 Task: Start in the project AgileGlobe the sprint 'Database Migration Sprint', with a duration of 1 week. Start in the project AgileGlobe the sprint 'Database Migration Sprint', with a duration of 3 weeks. Start in the project AgileGlobe the sprint 'Database Migration Sprint', with a duration of 2 weeks
Action: Mouse moved to (1278, 224)
Screenshot: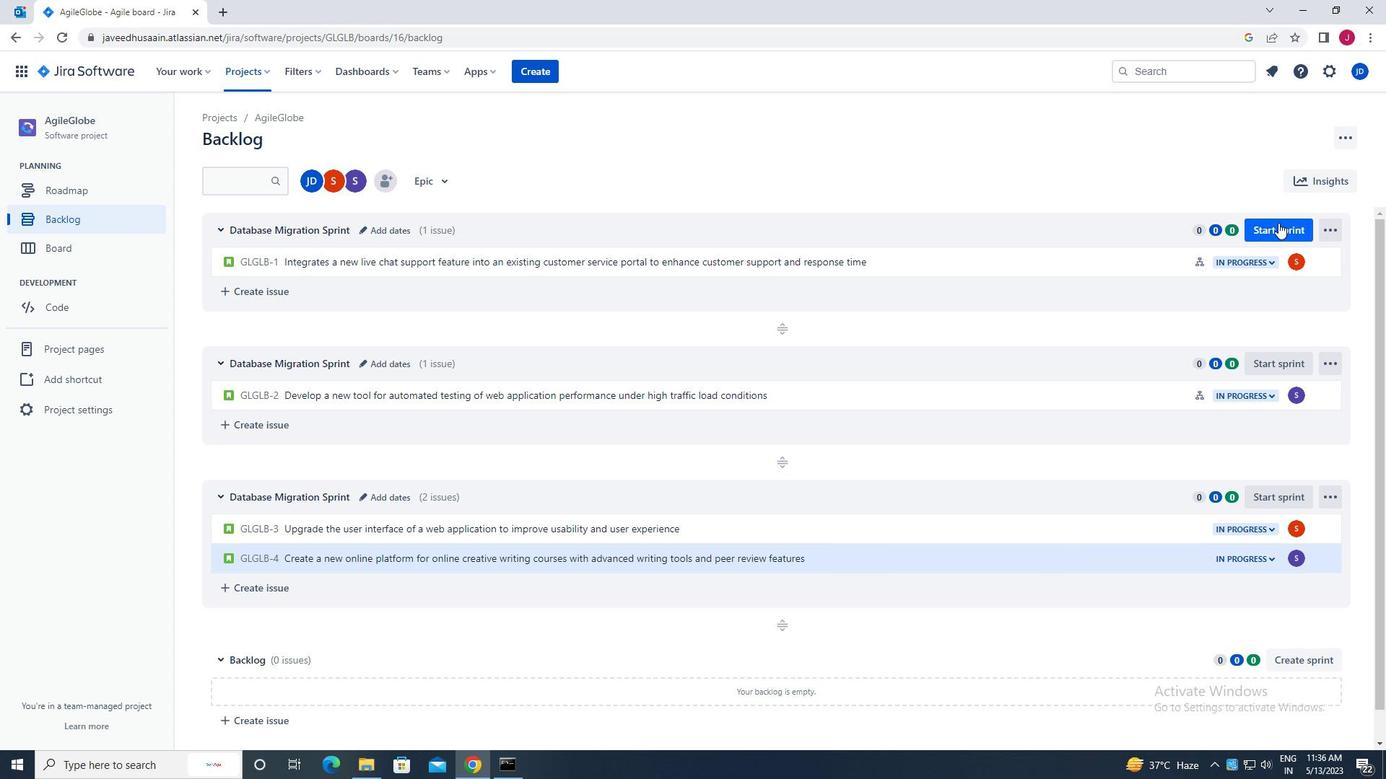 
Action: Mouse pressed left at (1278, 224)
Screenshot: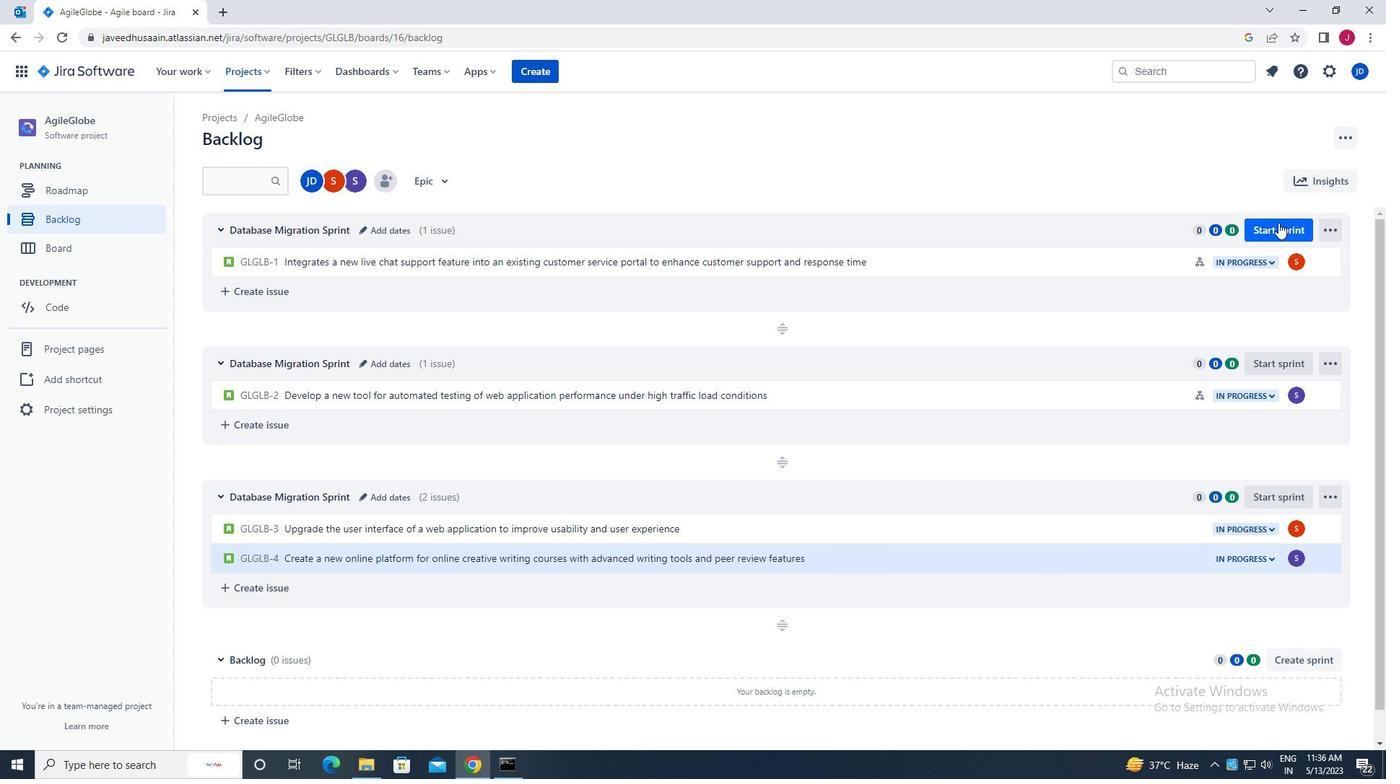 
Action: Mouse moved to (584, 251)
Screenshot: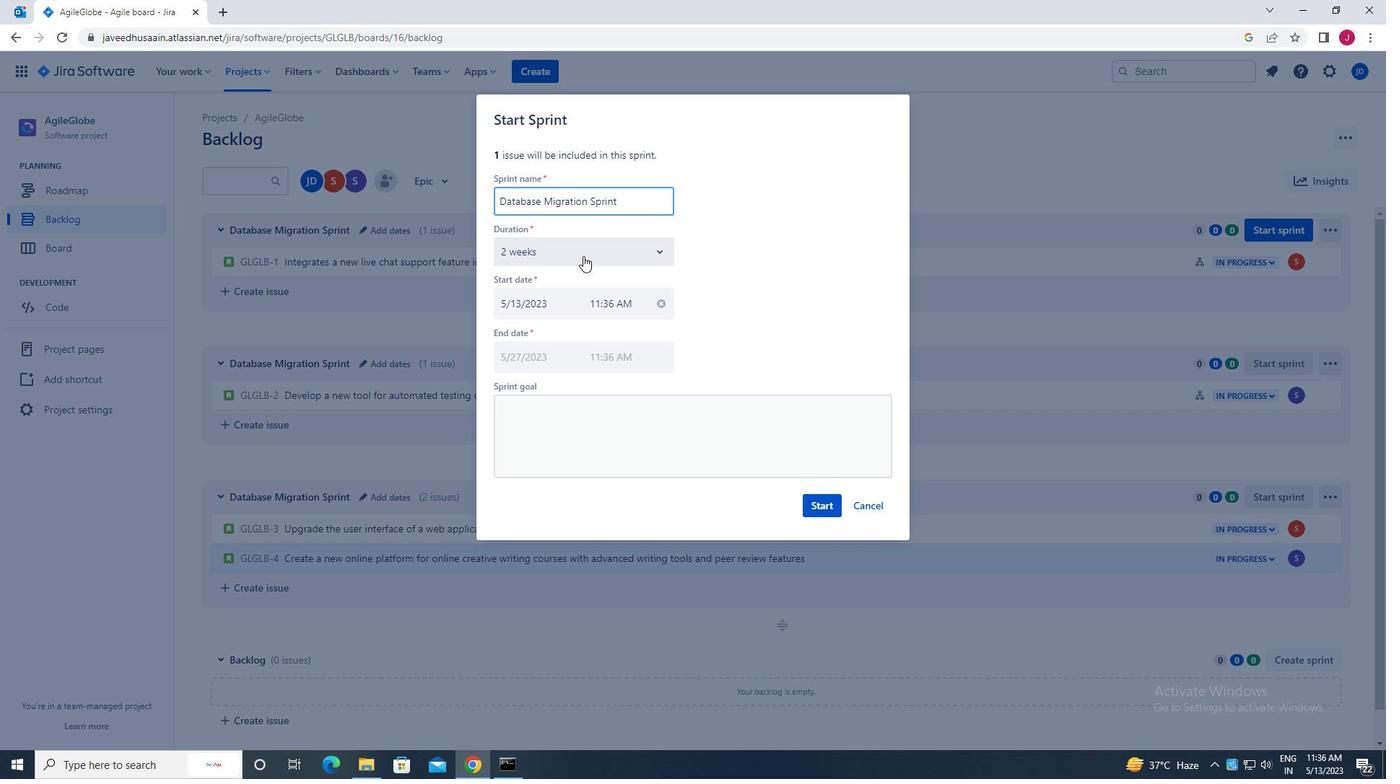 
Action: Mouse pressed left at (584, 251)
Screenshot: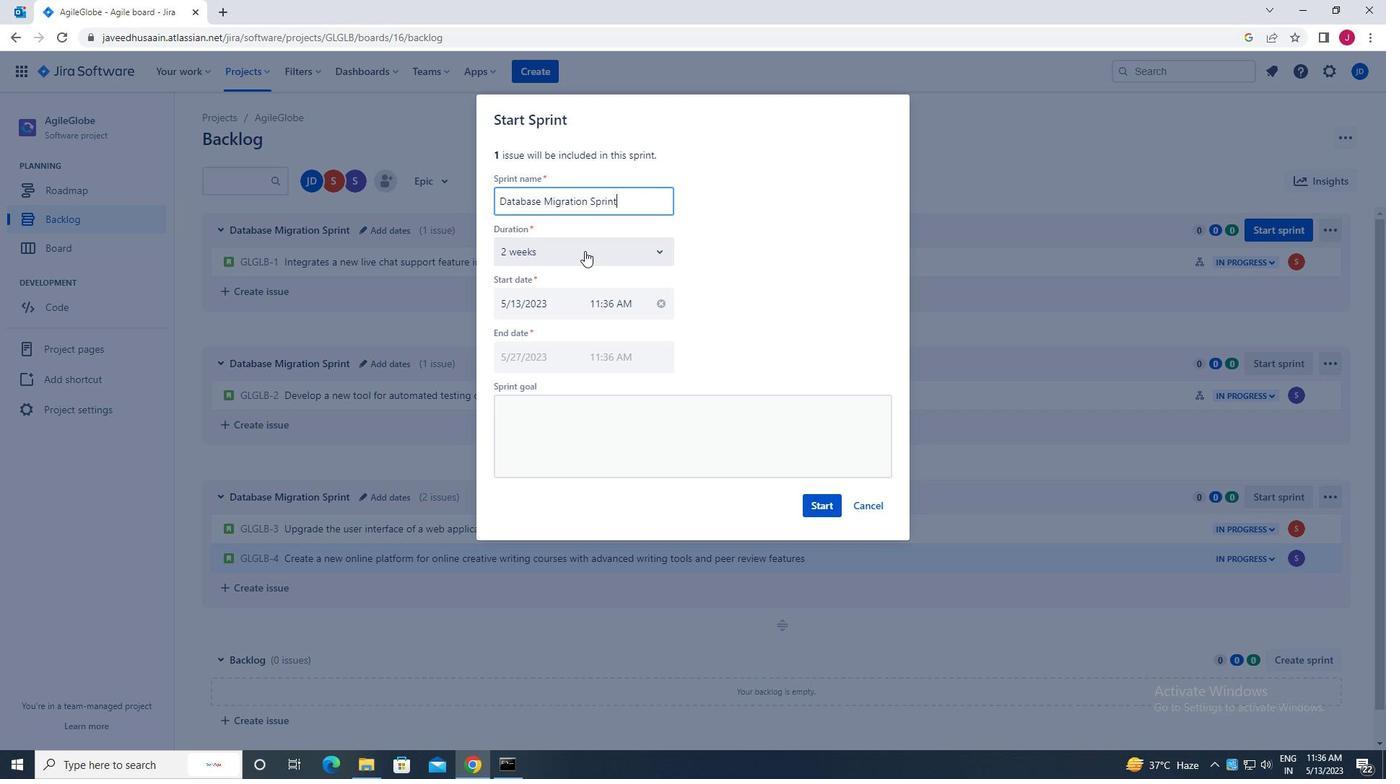 
Action: Mouse moved to (554, 288)
Screenshot: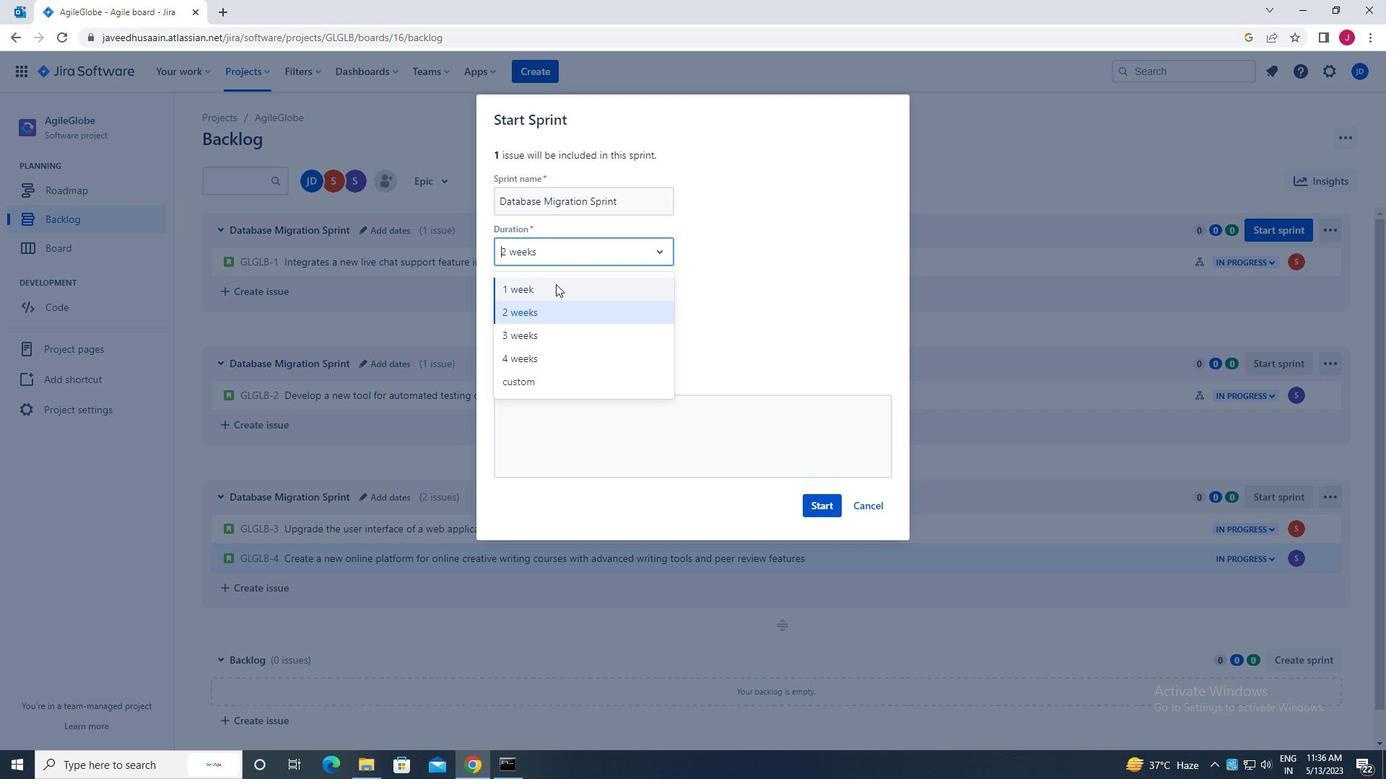 
Action: Mouse pressed left at (554, 288)
Screenshot: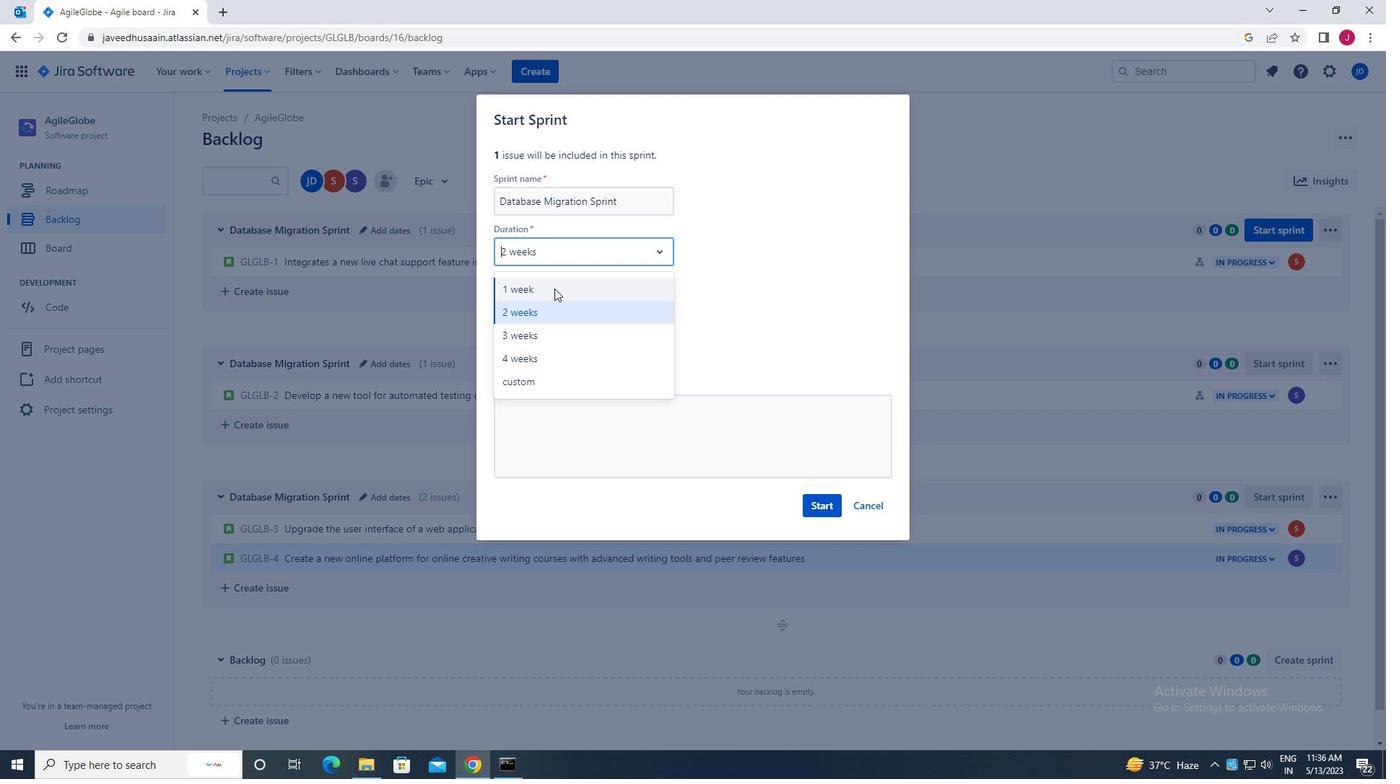 
Action: Mouse moved to (814, 507)
Screenshot: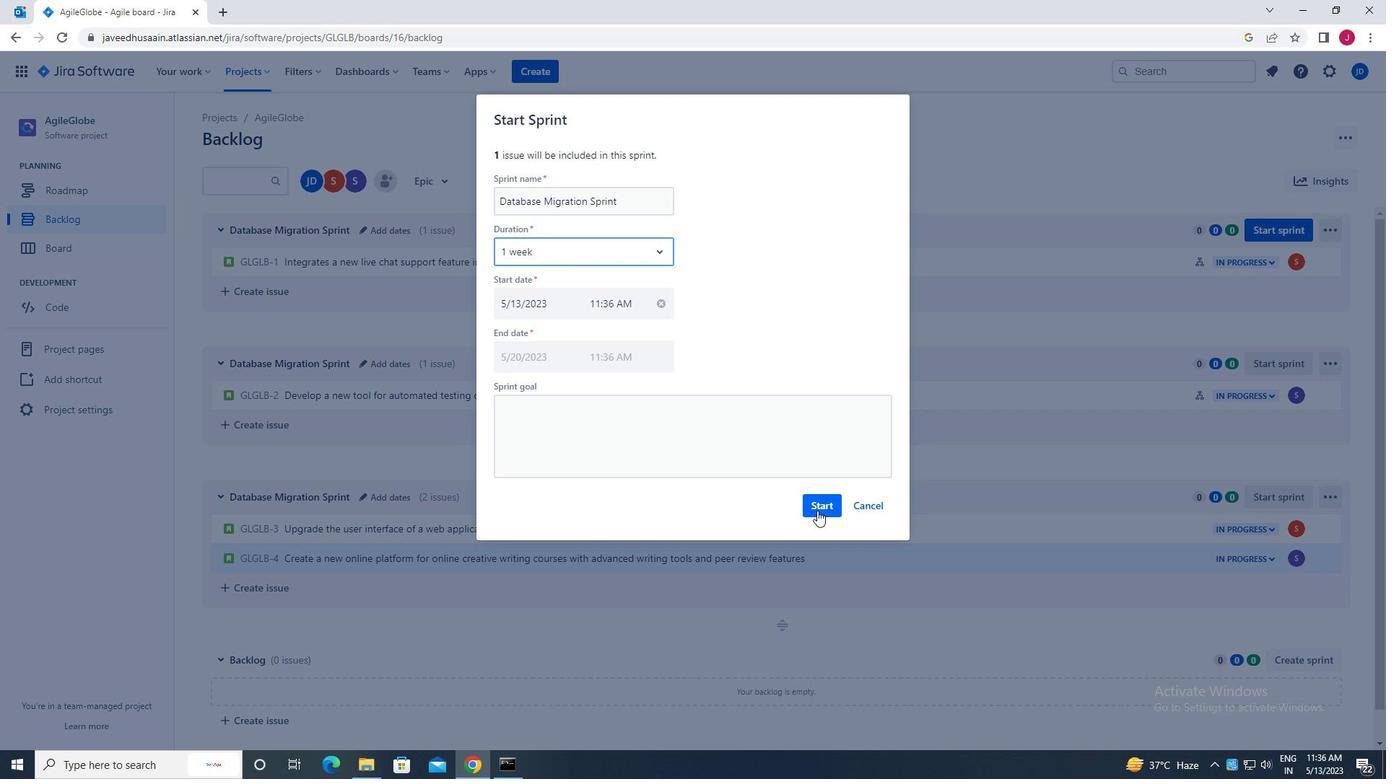 
Action: Mouse pressed left at (814, 507)
Screenshot: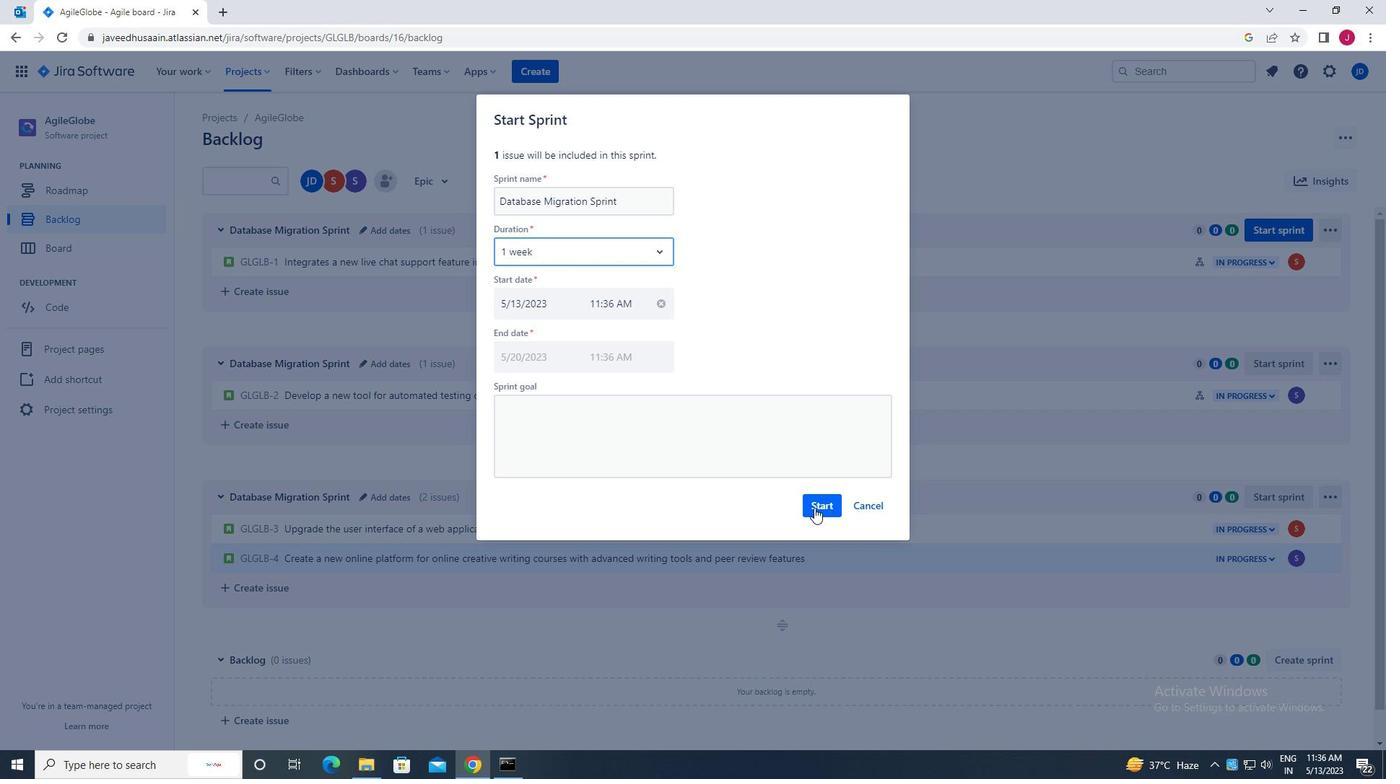 
Action: Mouse moved to (85, 220)
Screenshot: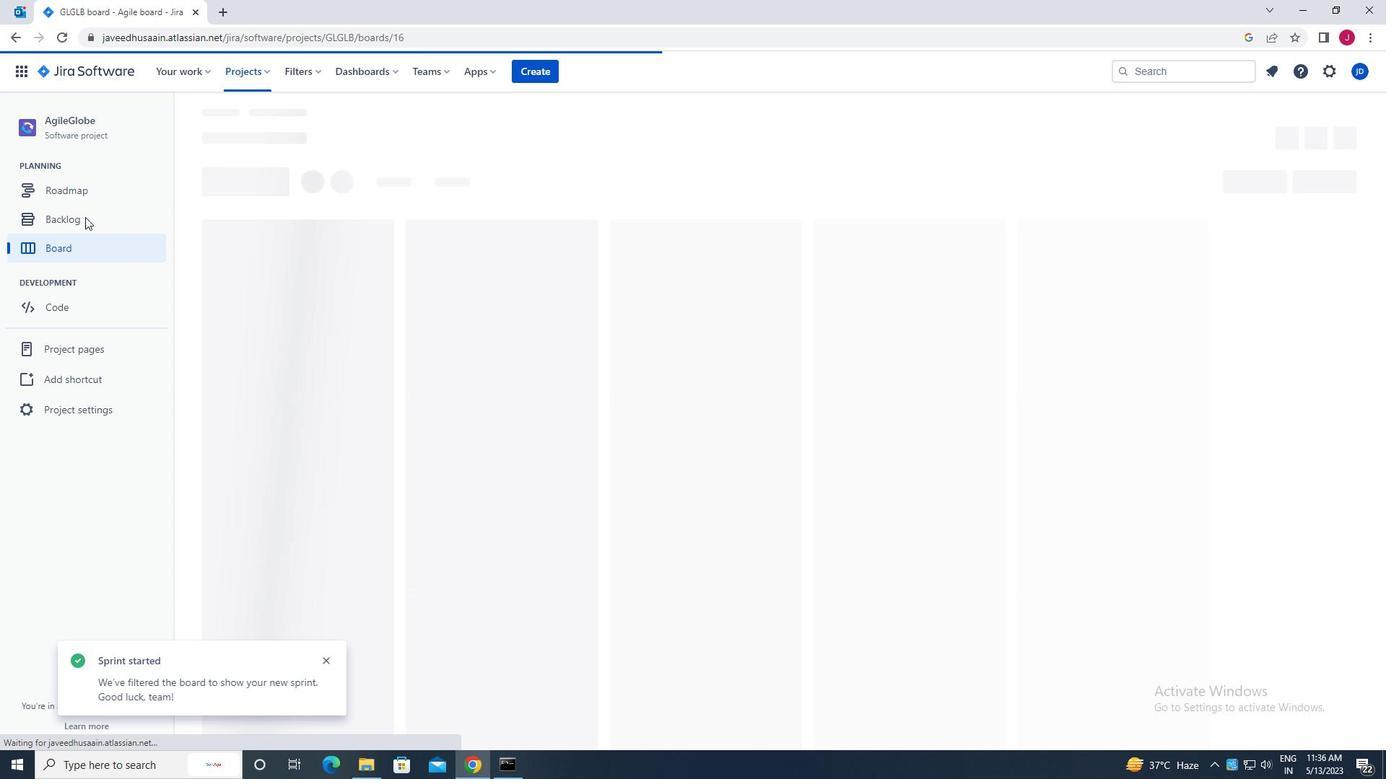 
Action: Mouse pressed left at (85, 220)
Screenshot: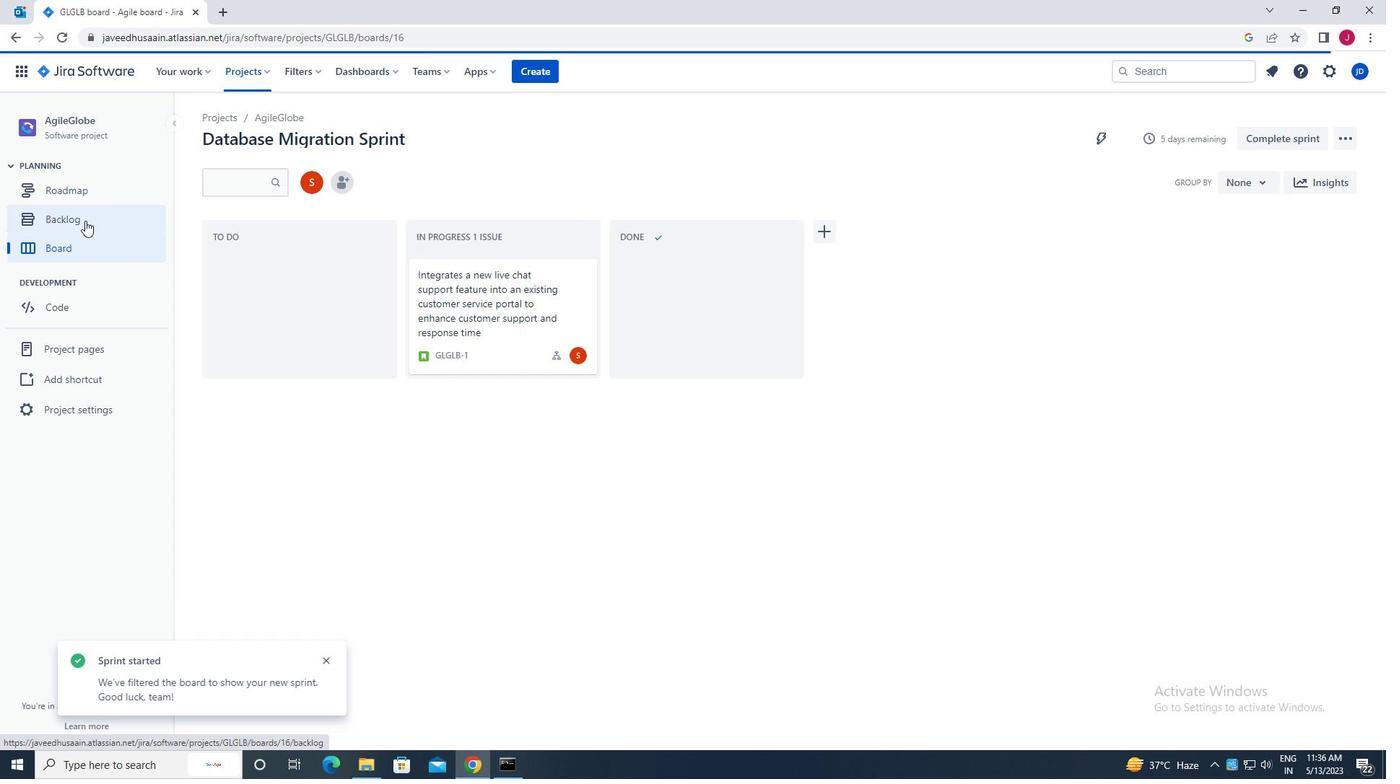 
Action: Mouse moved to (1279, 358)
Screenshot: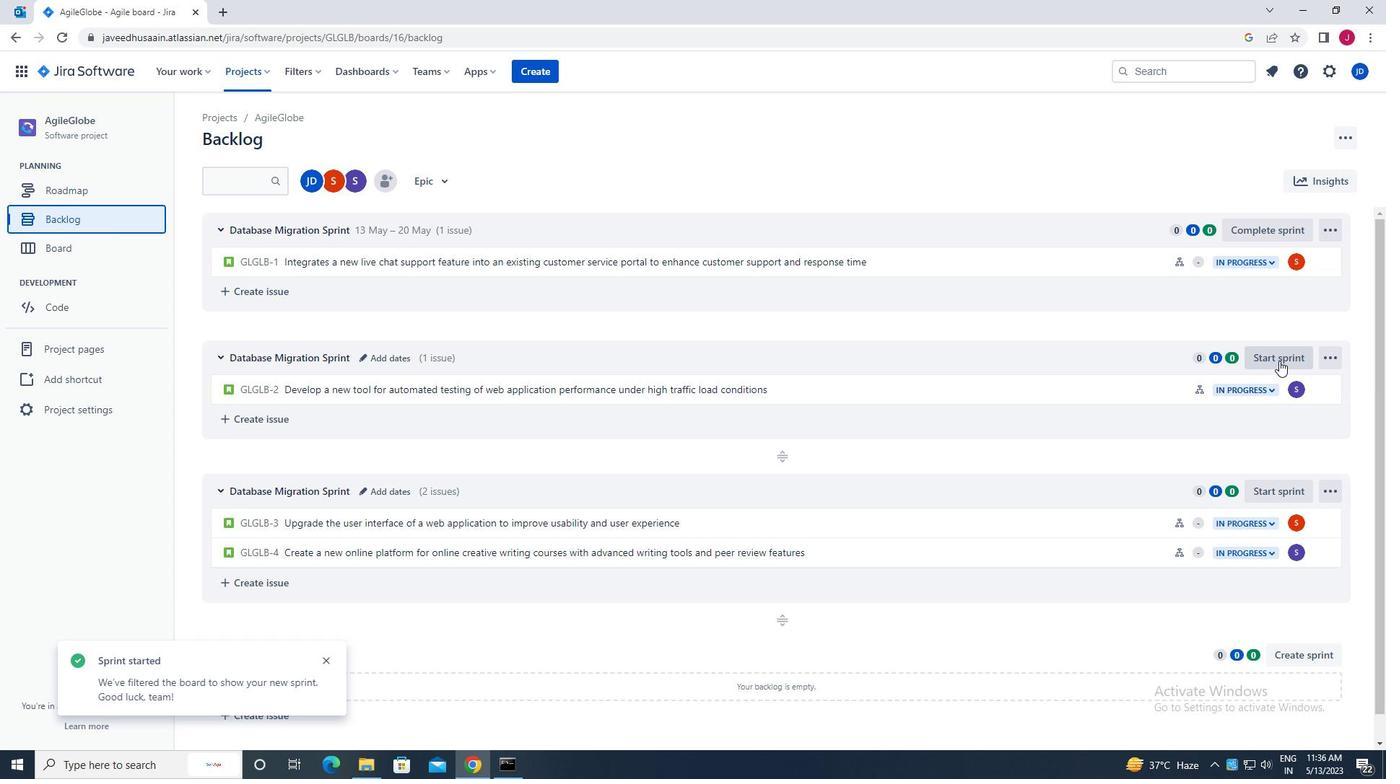 
Action: Mouse pressed left at (1279, 358)
Screenshot: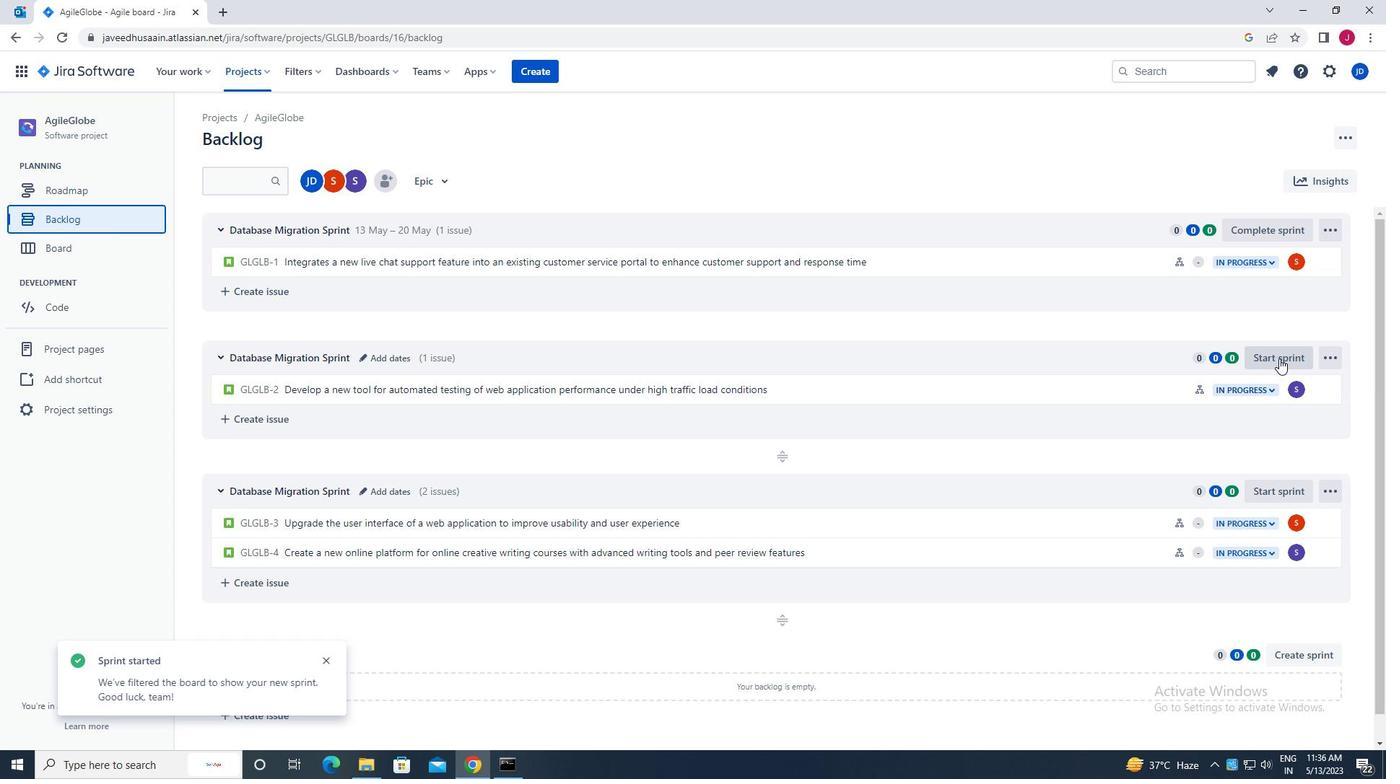 
Action: Mouse moved to (549, 252)
Screenshot: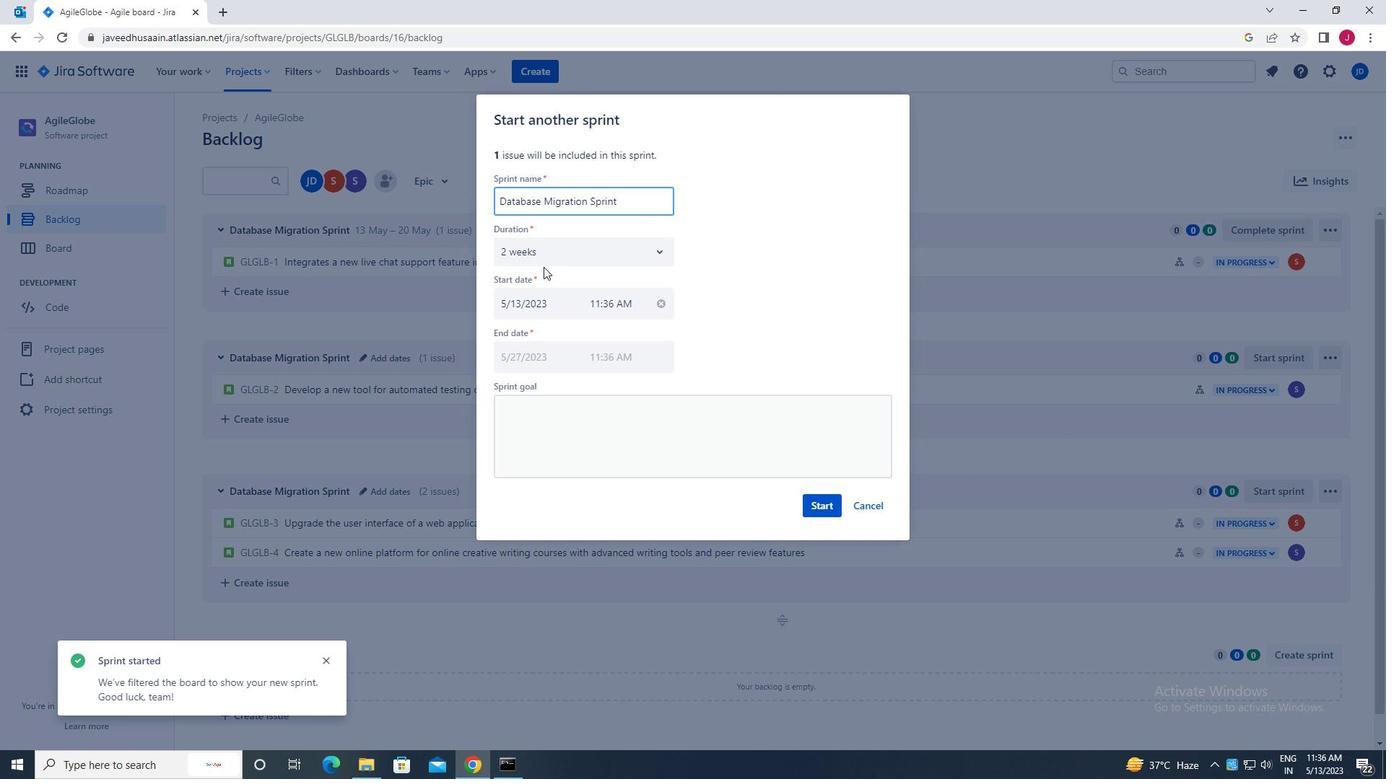 
Action: Mouse pressed left at (549, 252)
Screenshot: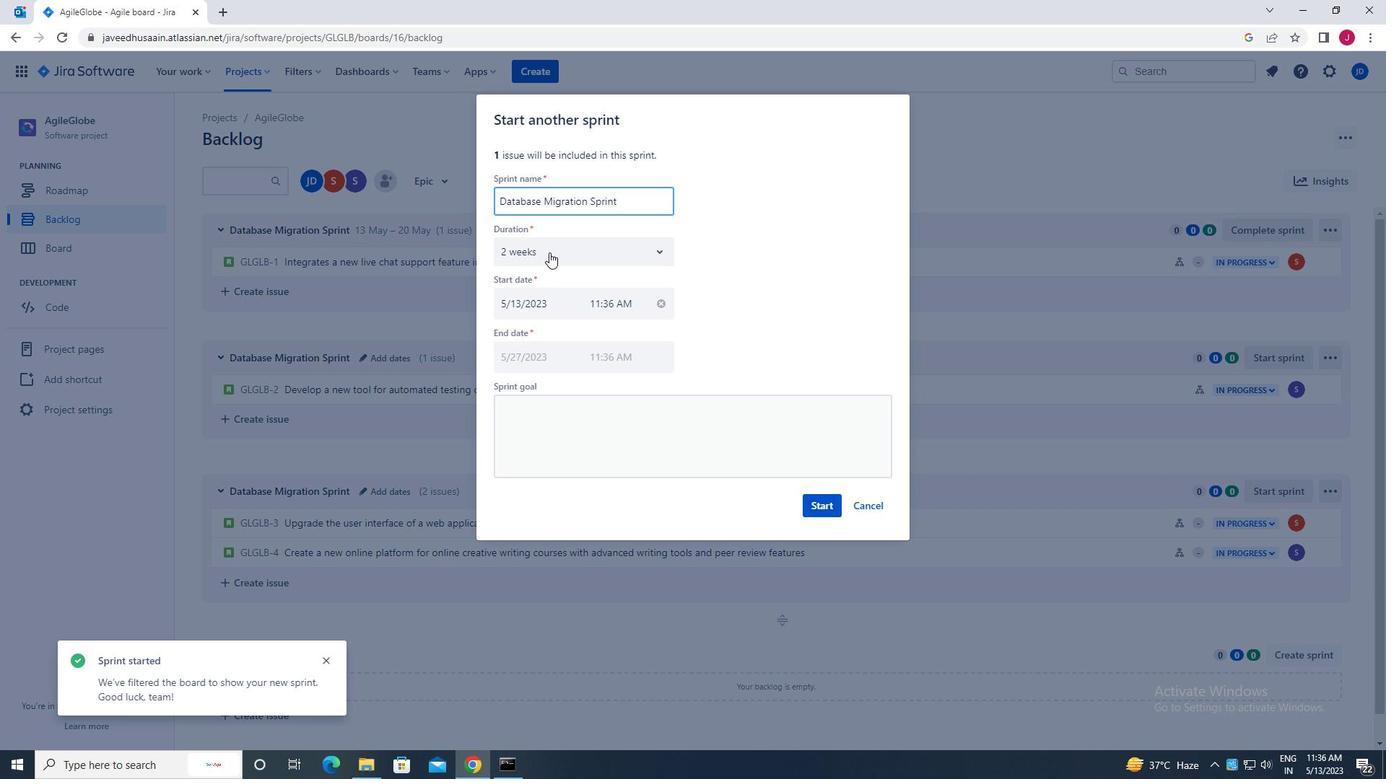 
Action: Mouse moved to (547, 331)
Screenshot: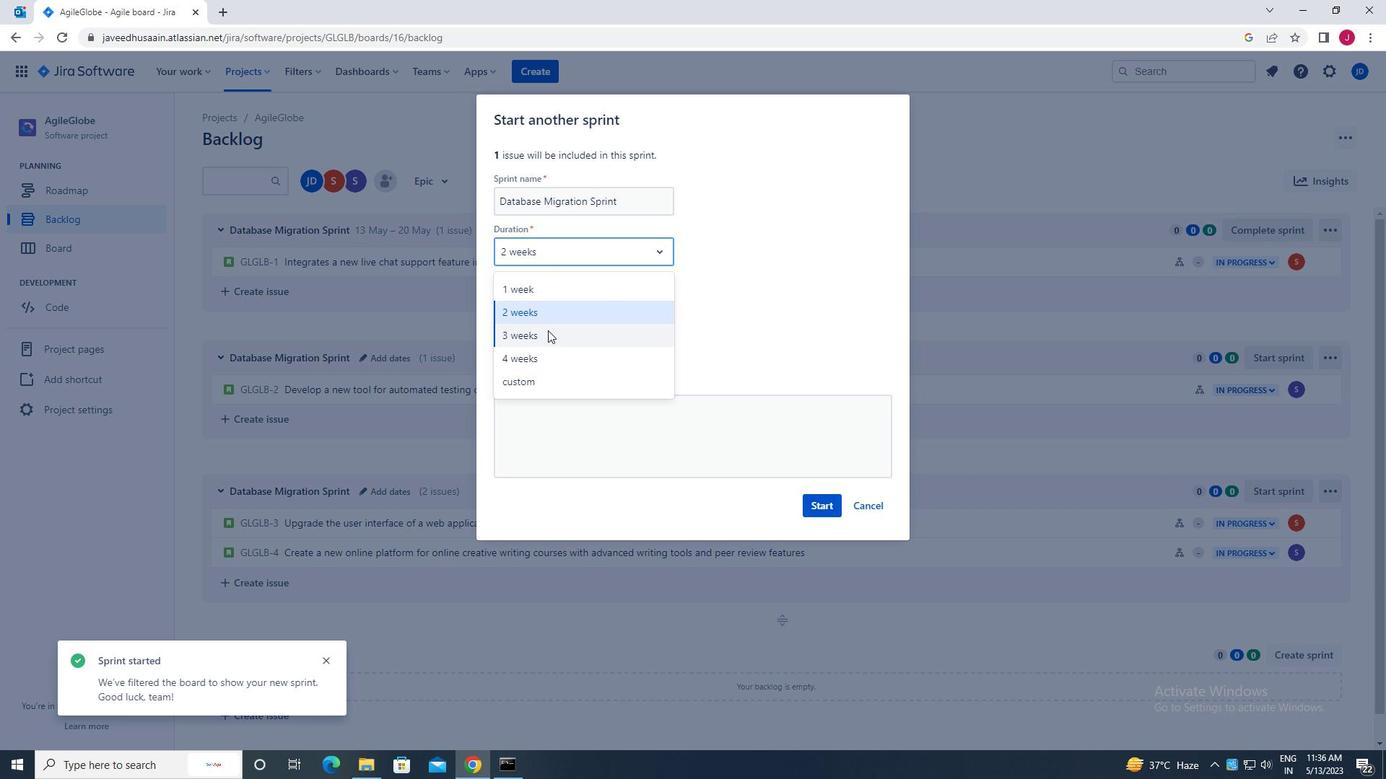 
Action: Mouse pressed left at (547, 331)
Screenshot: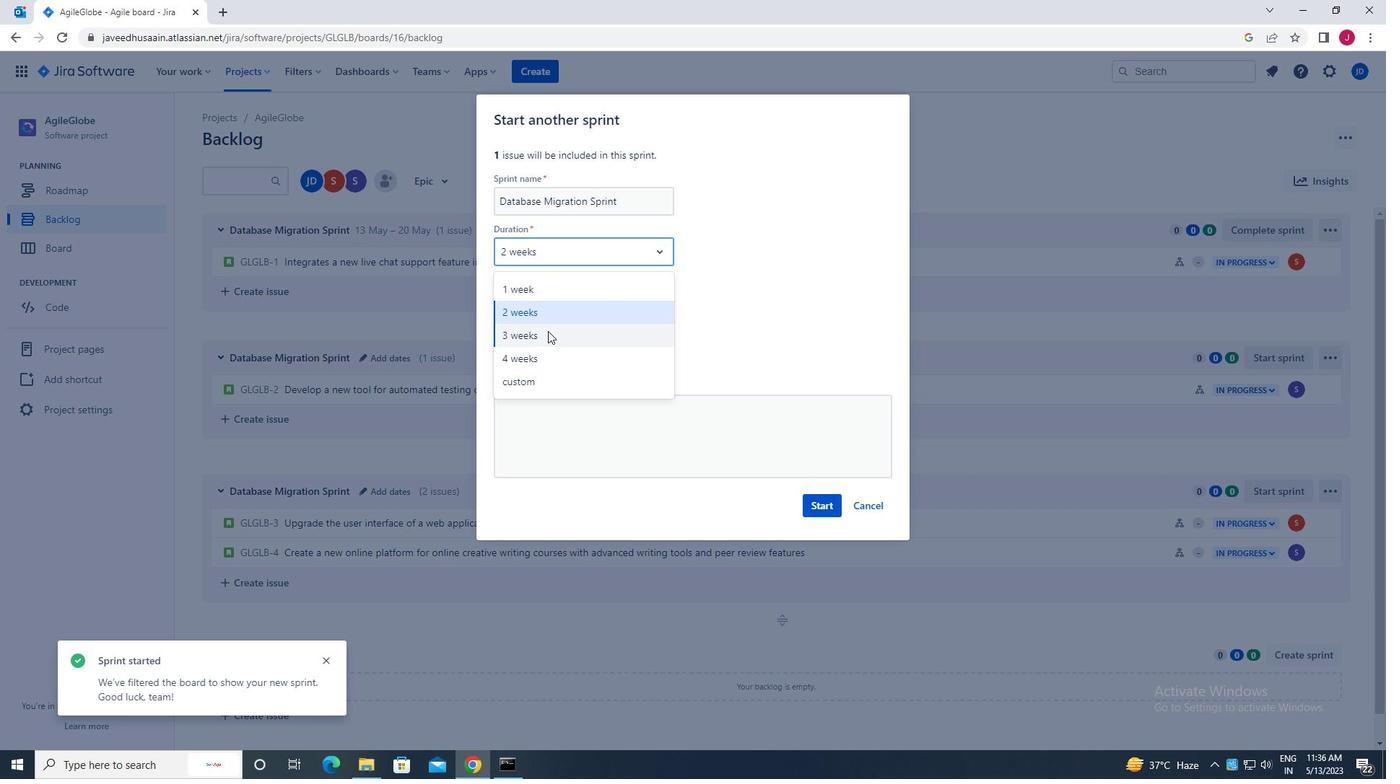 
Action: Mouse moved to (818, 506)
Screenshot: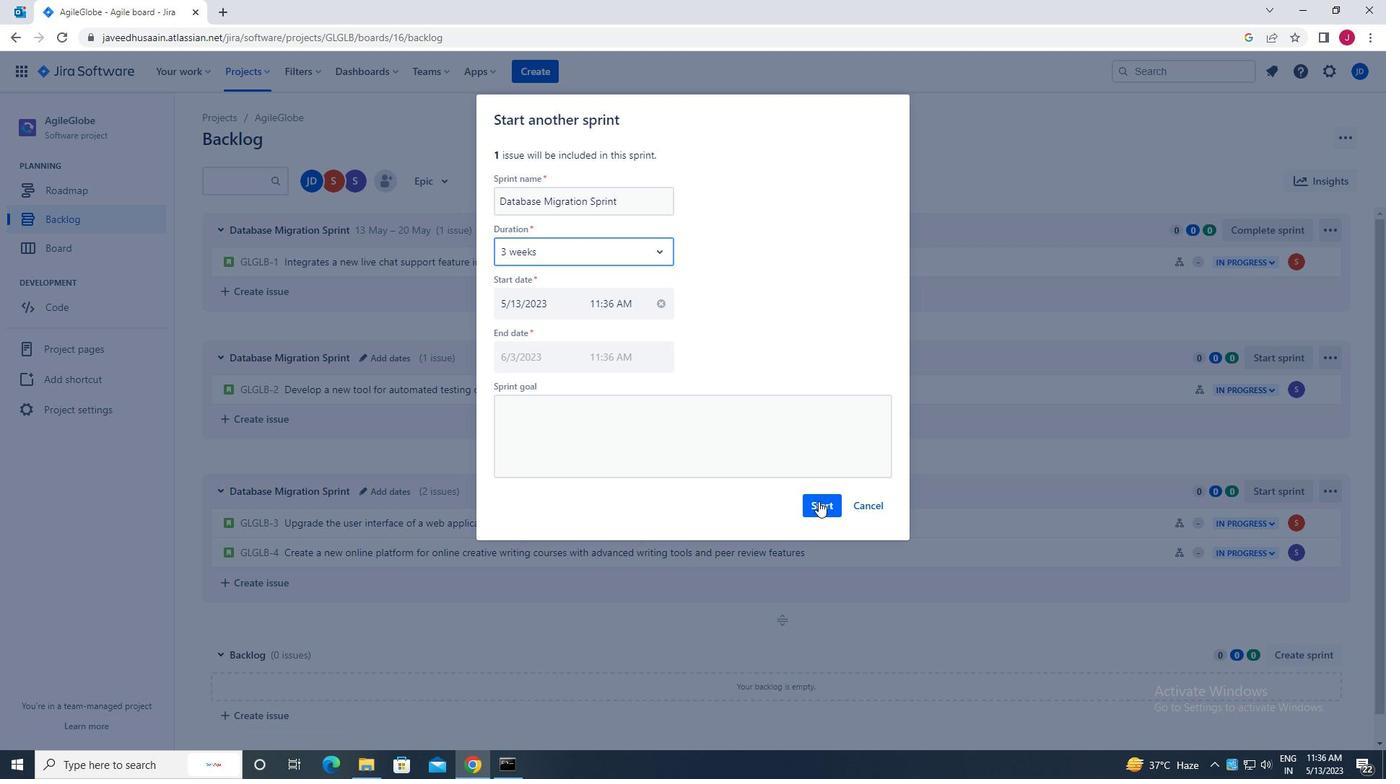 
Action: Mouse pressed left at (818, 506)
Screenshot: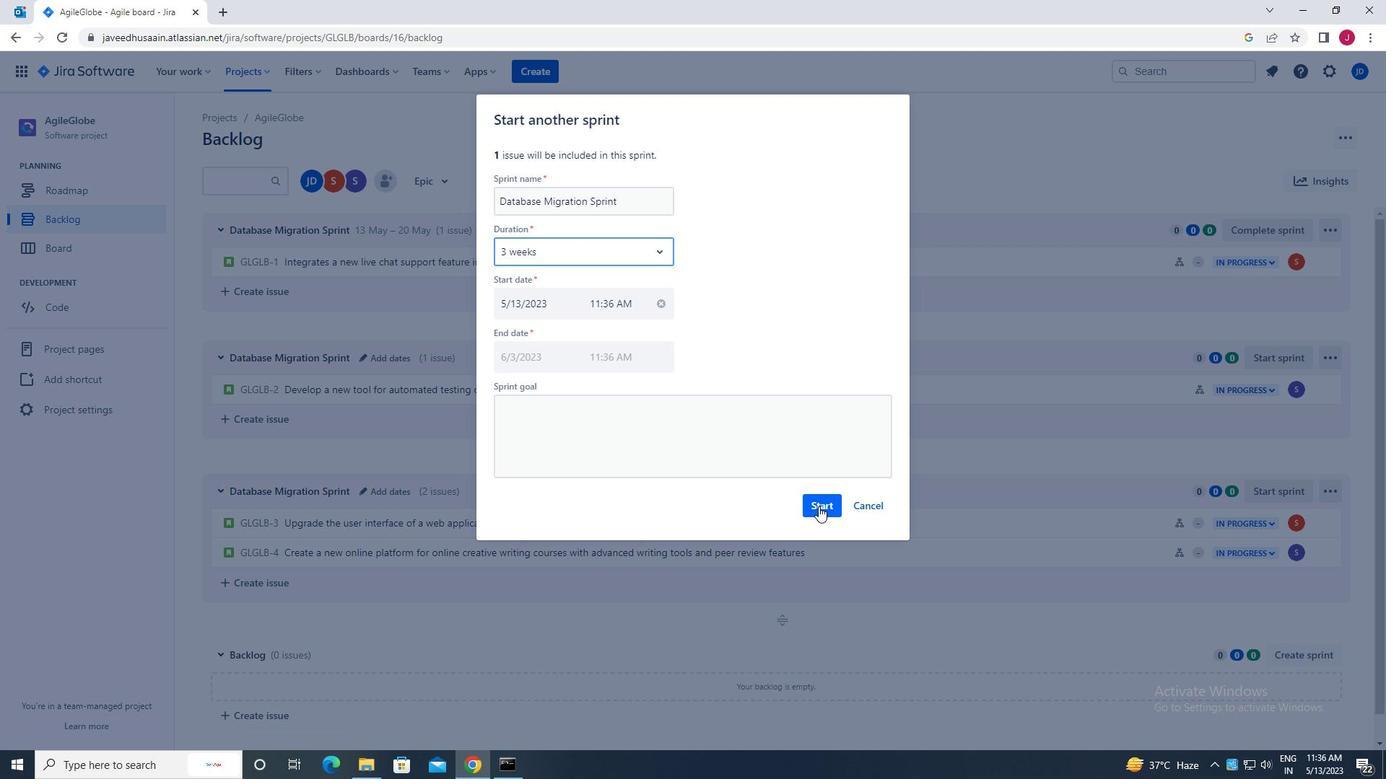 
Action: Mouse moved to (79, 220)
Screenshot: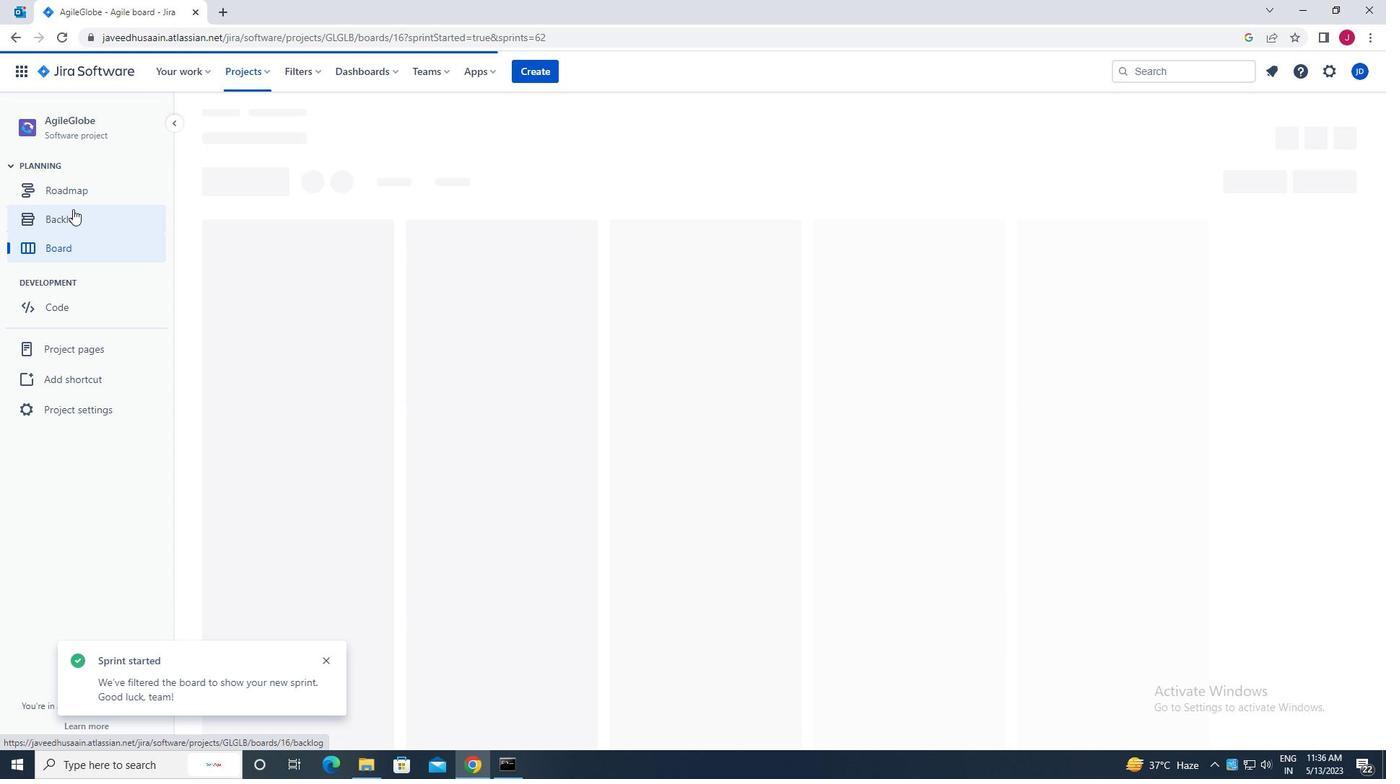 
Action: Mouse pressed left at (79, 220)
Screenshot: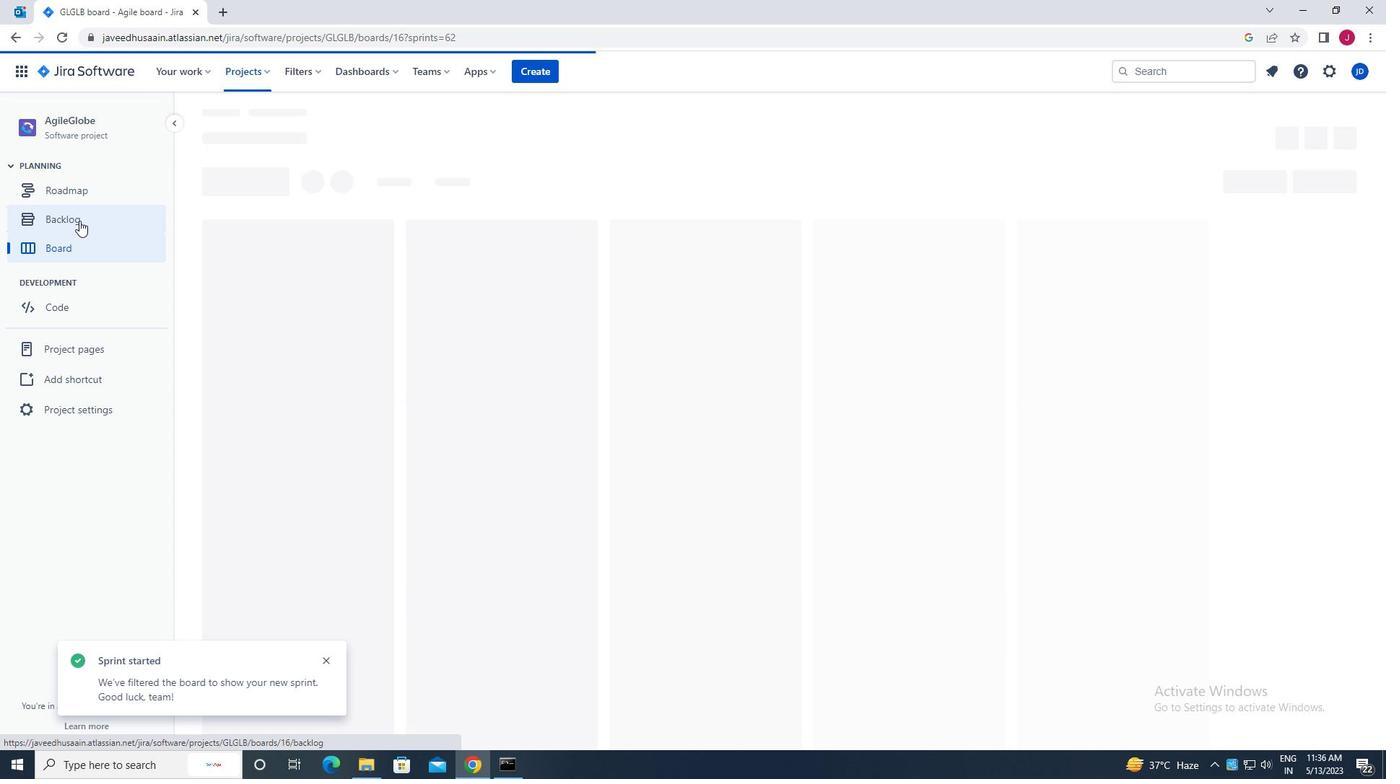 
Action: Mouse moved to (125, 223)
Screenshot: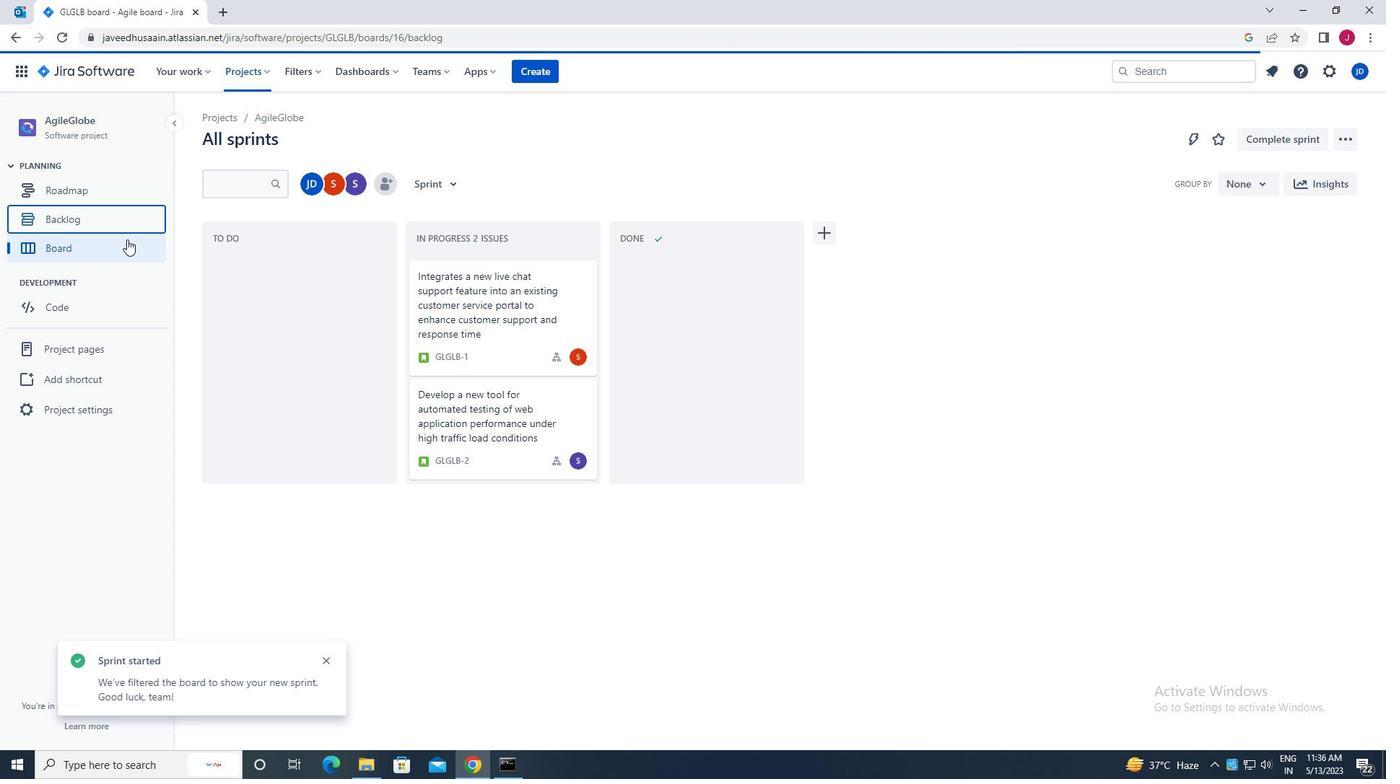 
Action: Mouse pressed left at (125, 223)
Screenshot: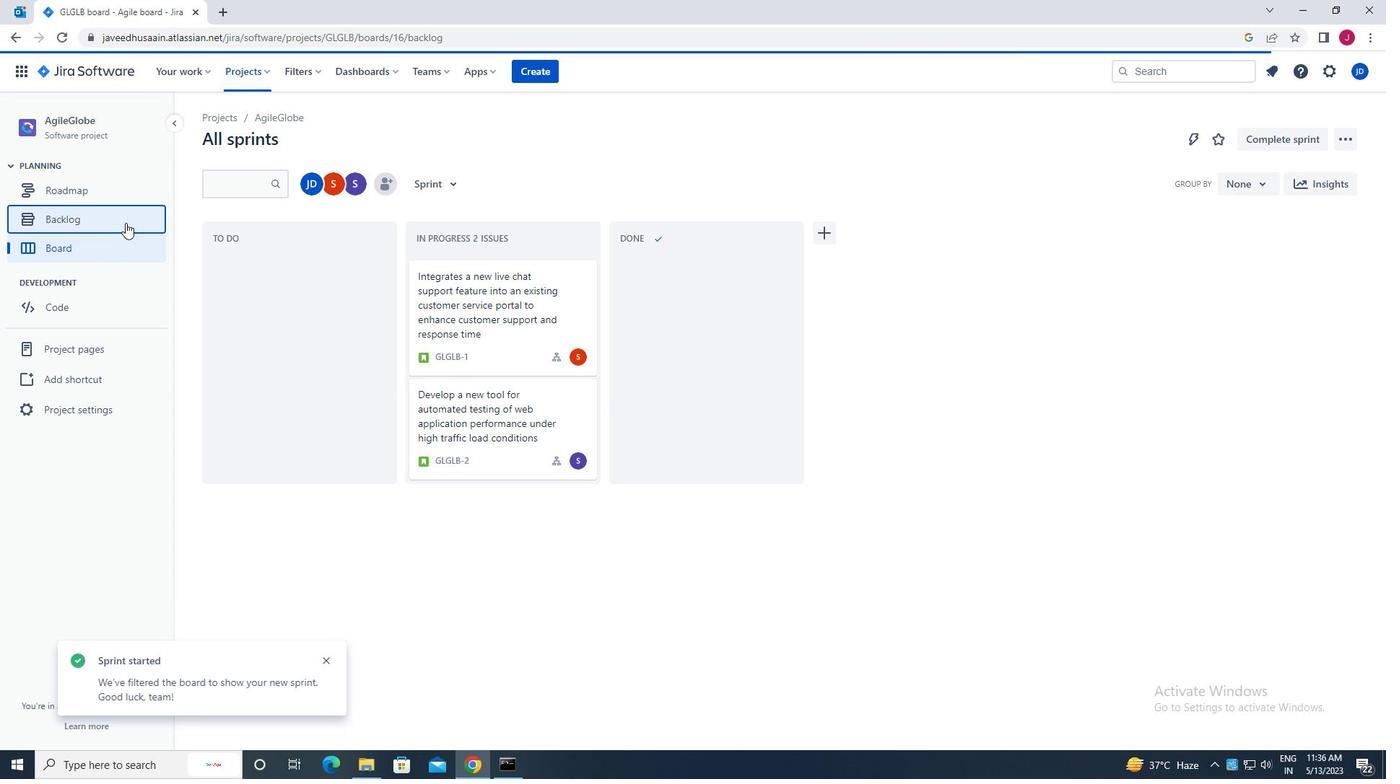 
Action: Mouse moved to (1285, 486)
Screenshot: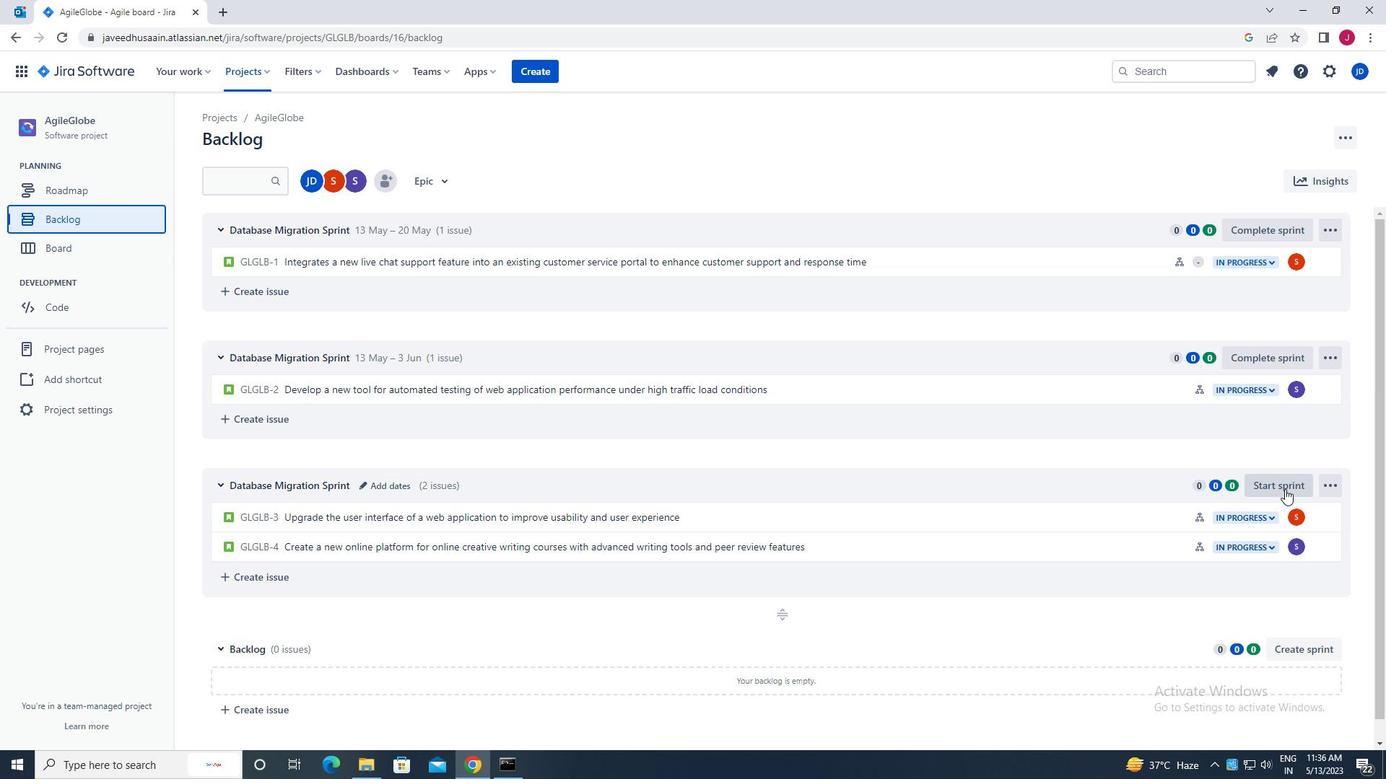 
Action: Mouse pressed left at (1285, 486)
Screenshot: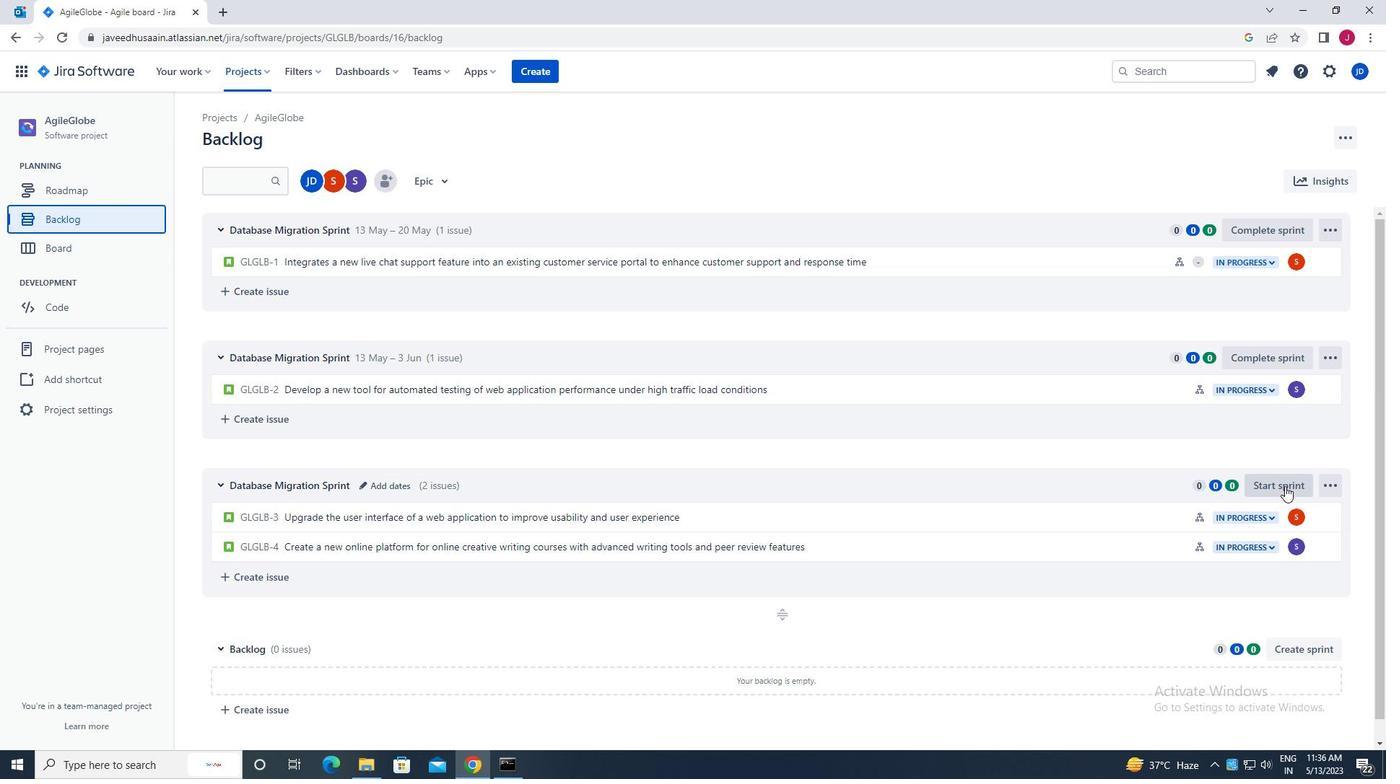 
Action: Mouse moved to (542, 249)
Screenshot: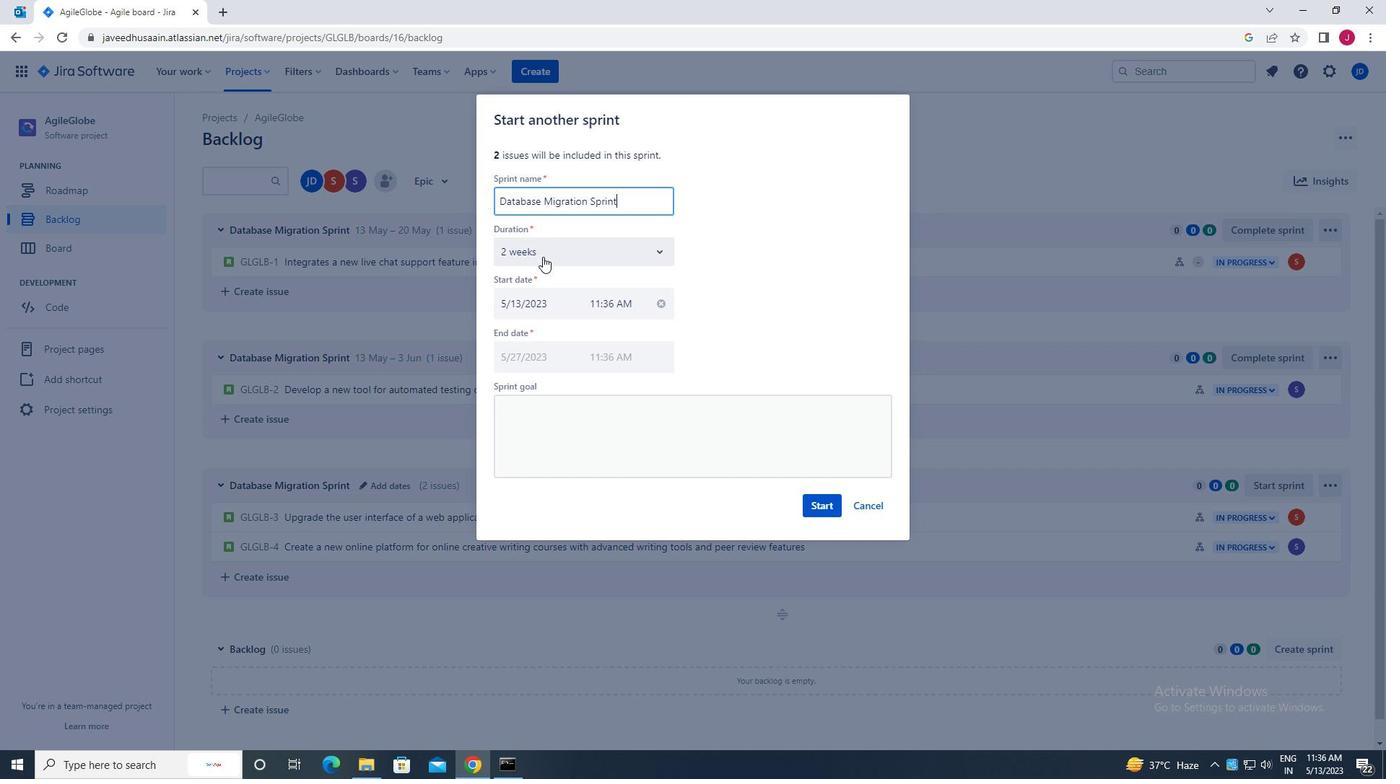 
Action: Mouse pressed left at (542, 249)
Screenshot: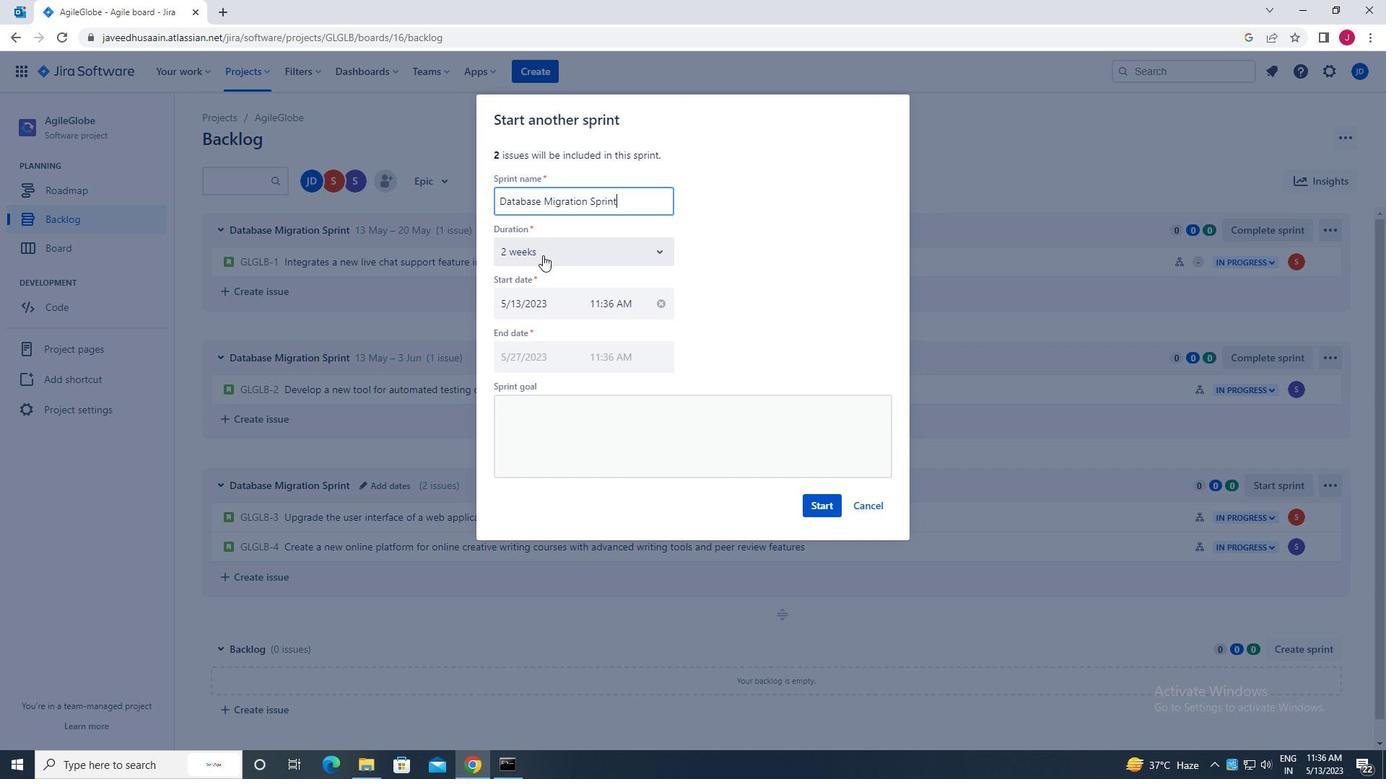 
Action: Mouse moved to (544, 311)
Screenshot: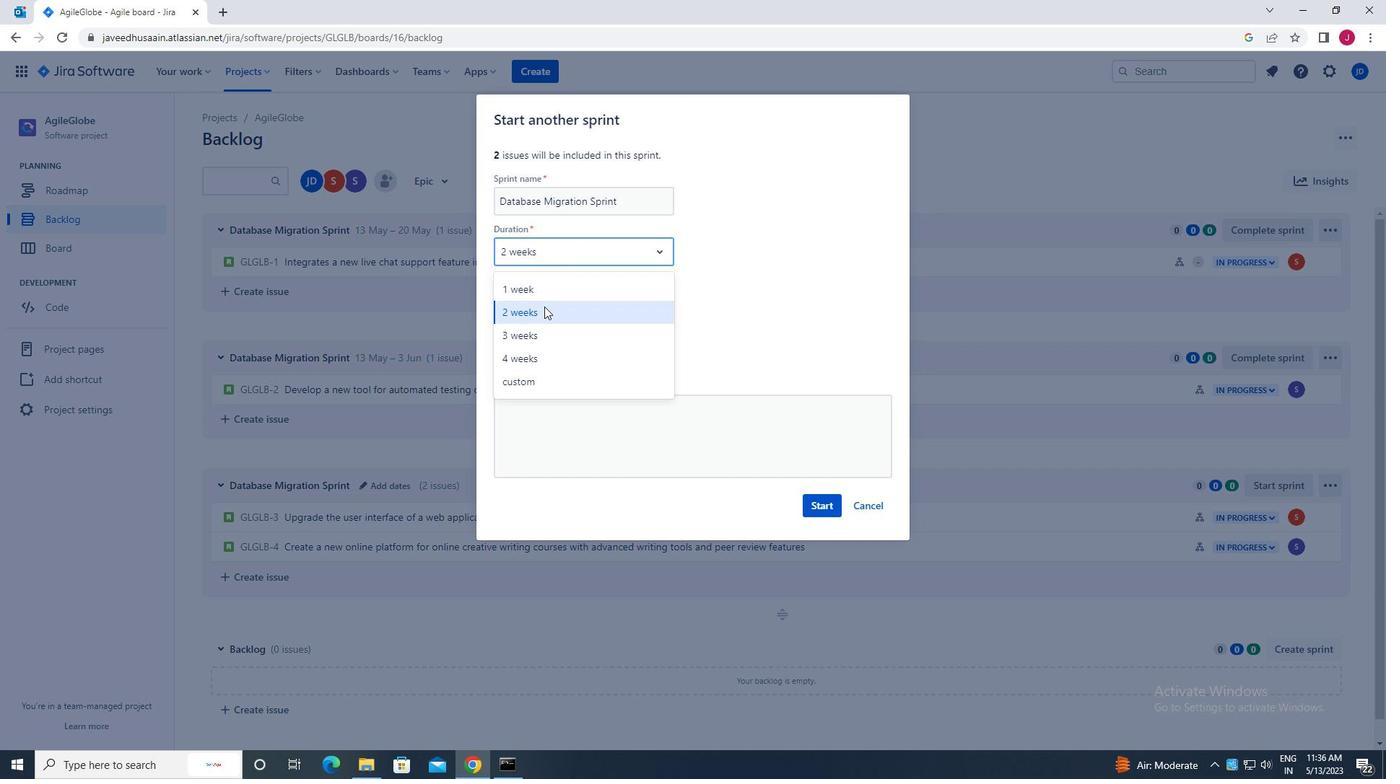 
Action: Mouse pressed left at (544, 311)
Screenshot: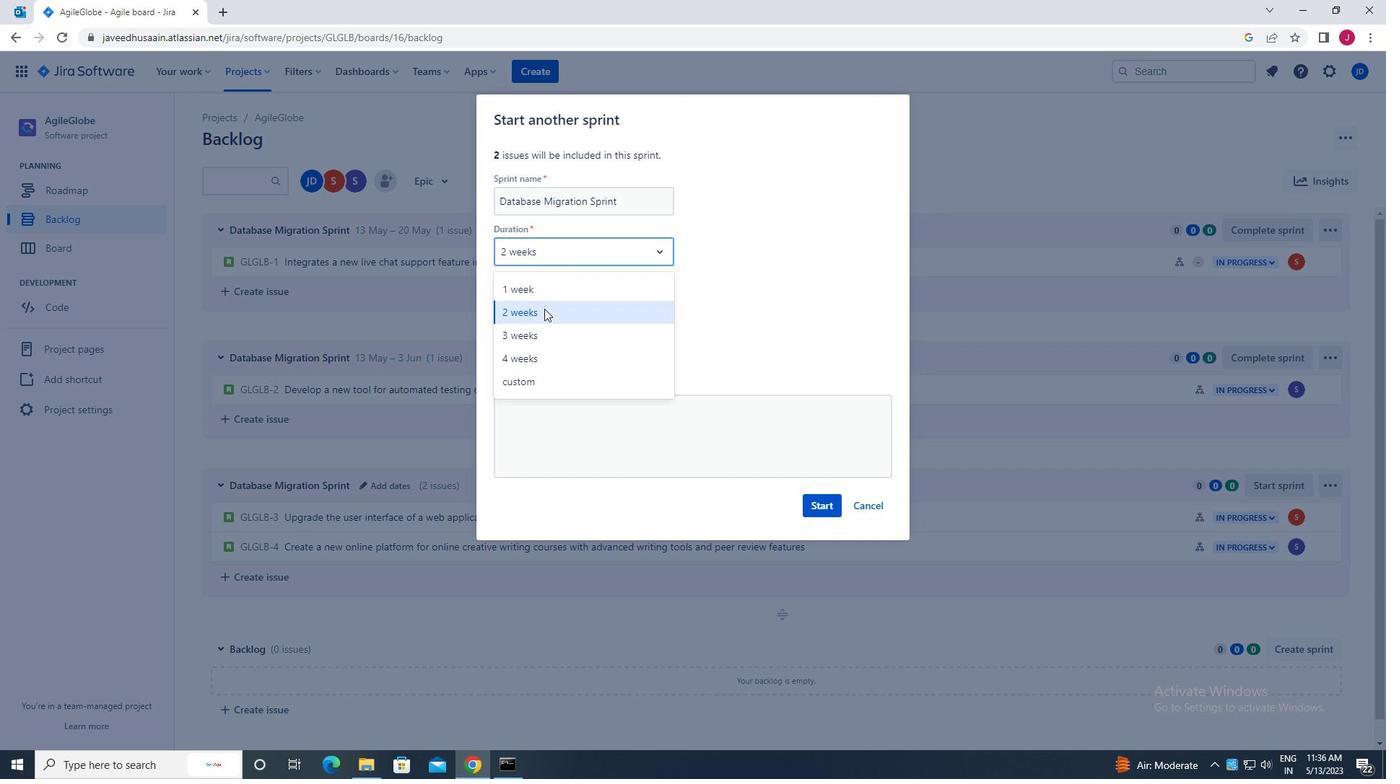 
Action: Mouse moved to (819, 502)
Screenshot: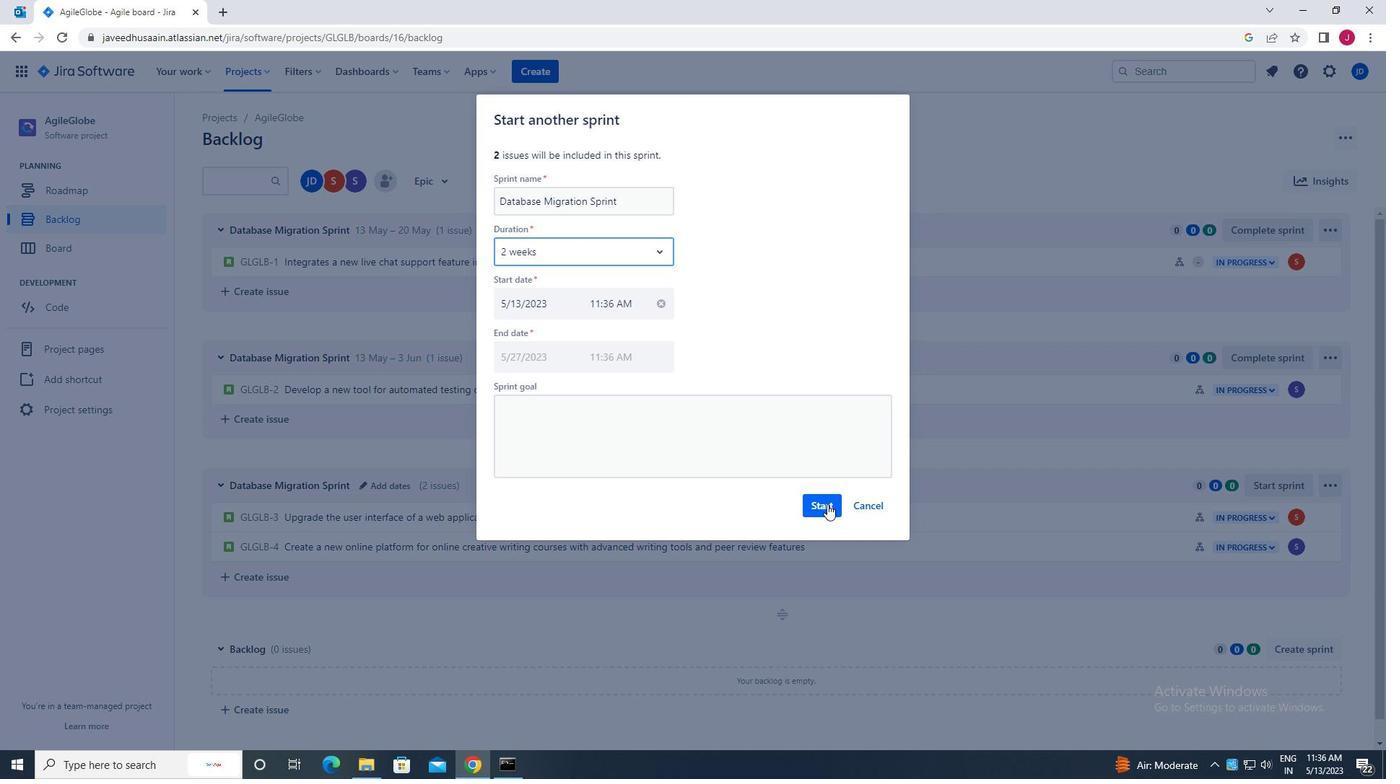 
Action: Mouse pressed left at (819, 502)
Screenshot: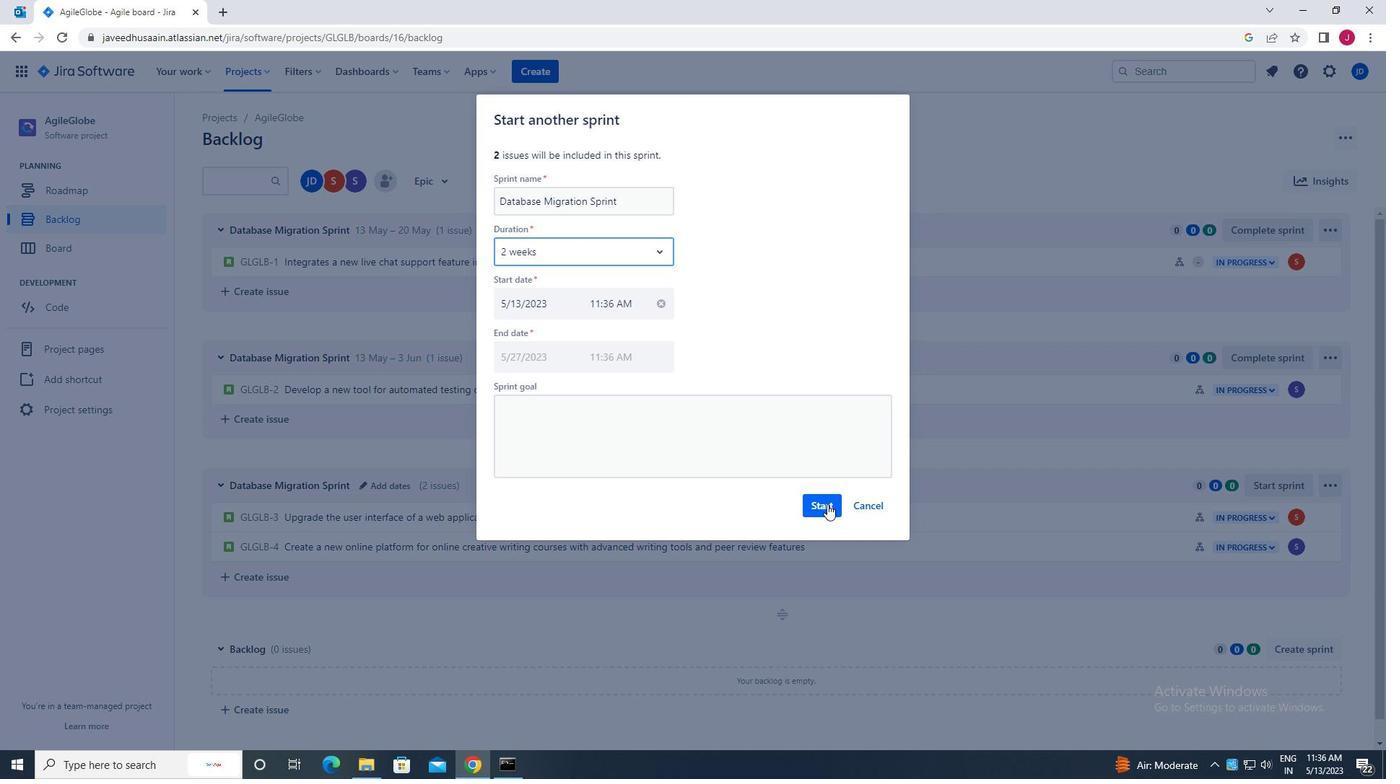 
Action: Mouse moved to (104, 219)
Screenshot: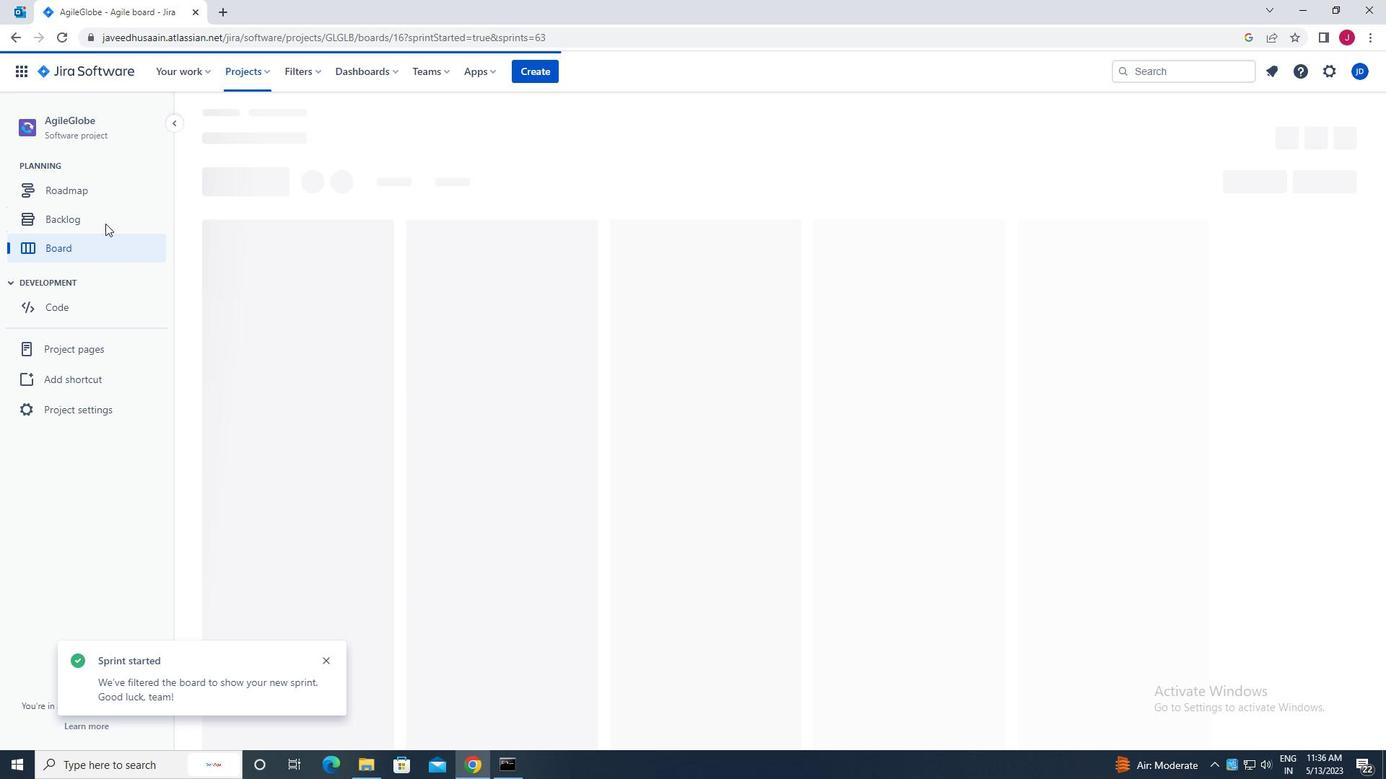 
